 Task: Check the average views per listing of laminate floors in the last 3 years.
Action: Mouse moved to (825, 185)
Screenshot: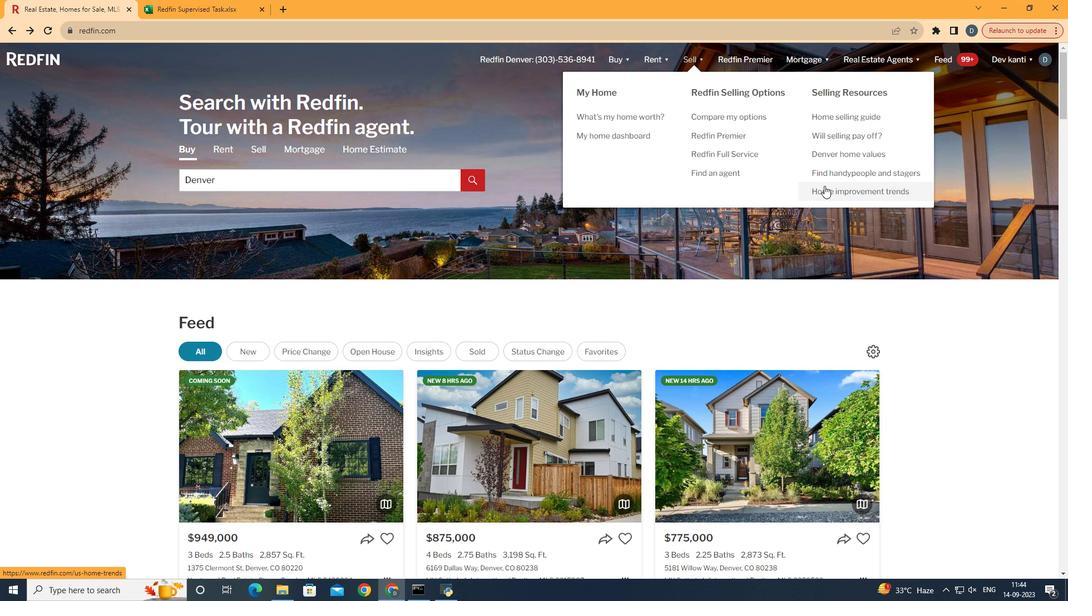
Action: Mouse pressed left at (825, 185)
Screenshot: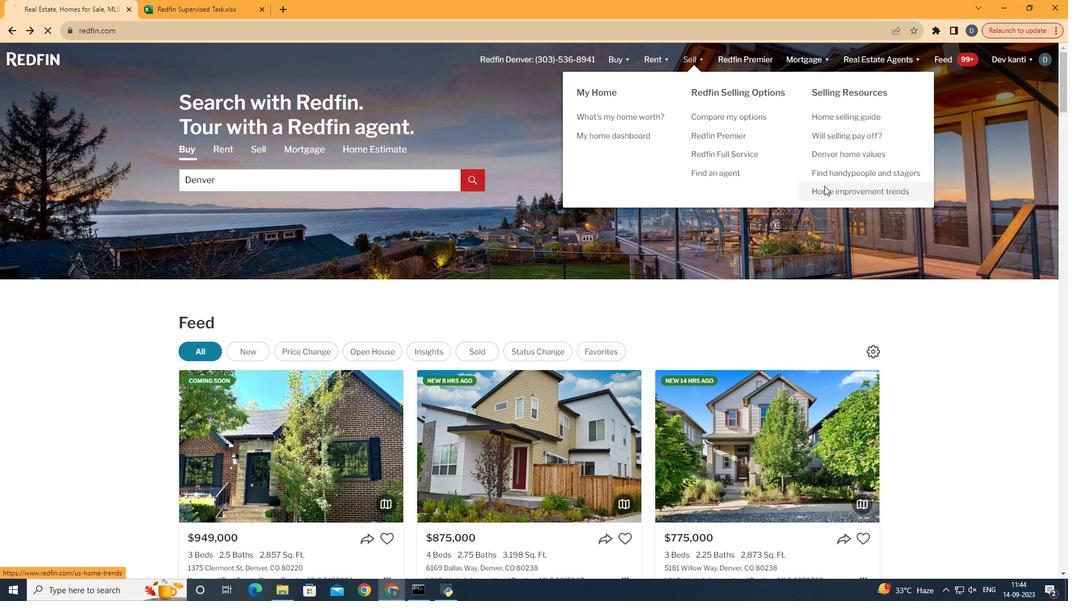 
Action: Mouse moved to (264, 215)
Screenshot: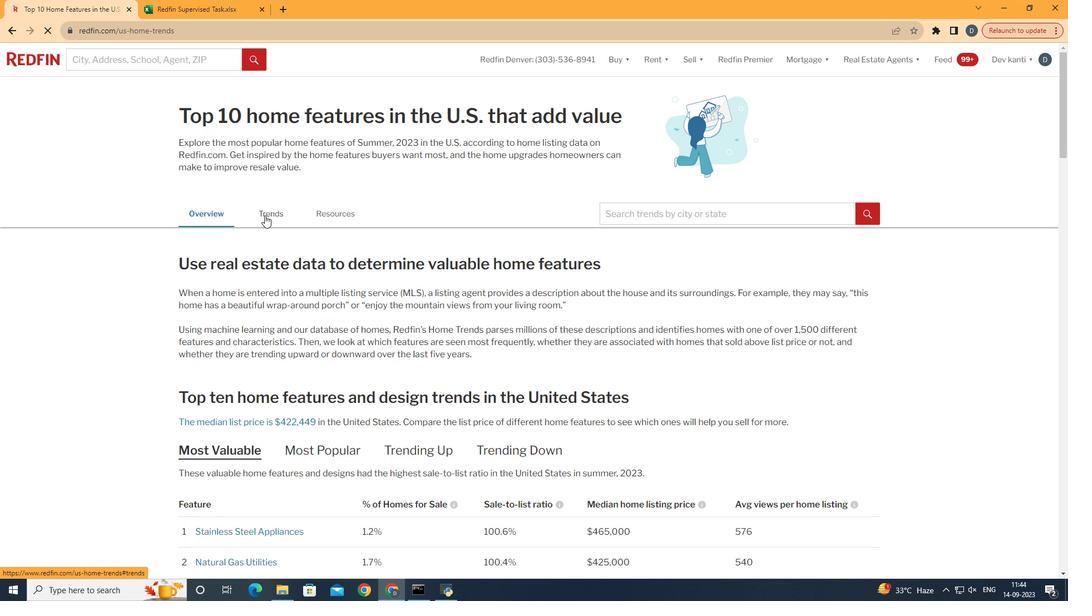 
Action: Mouse pressed left at (264, 215)
Screenshot: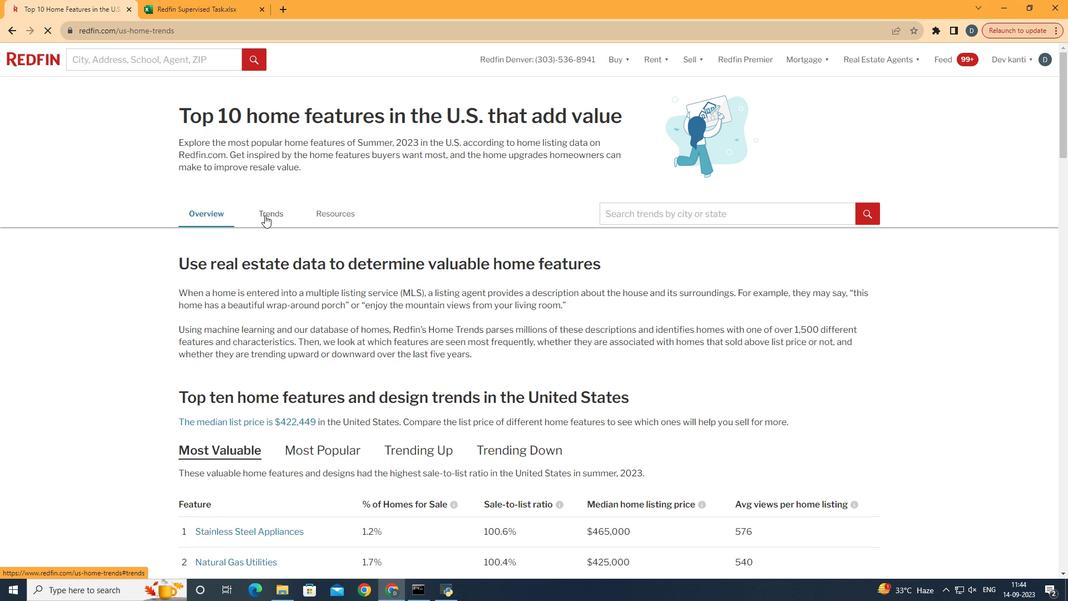 
Action: Mouse moved to (391, 270)
Screenshot: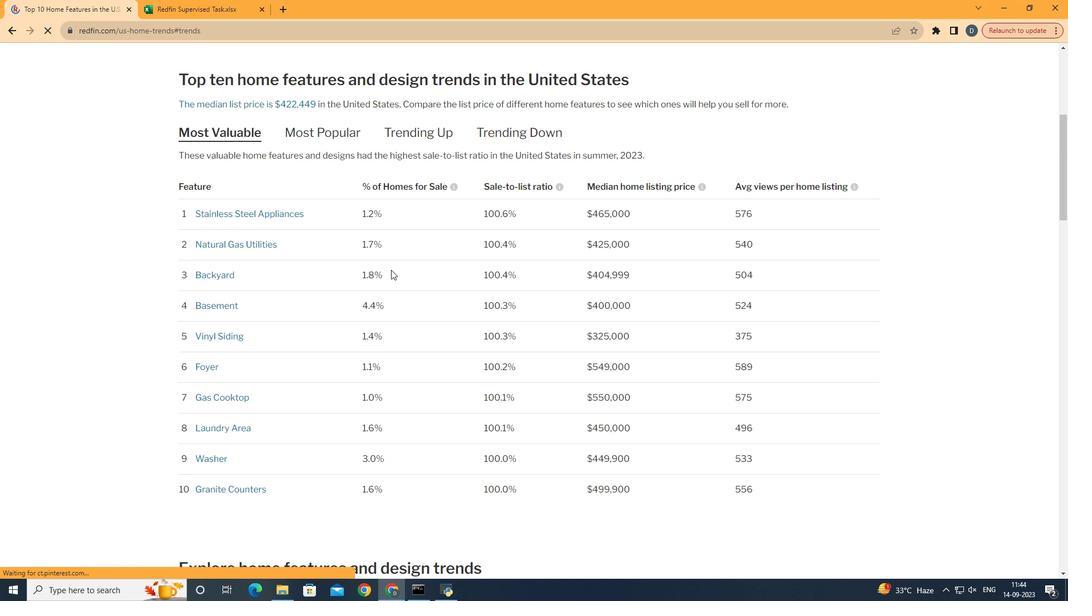 
Action: Mouse scrolled (391, 269) with delta (0, 0)
Screenshot: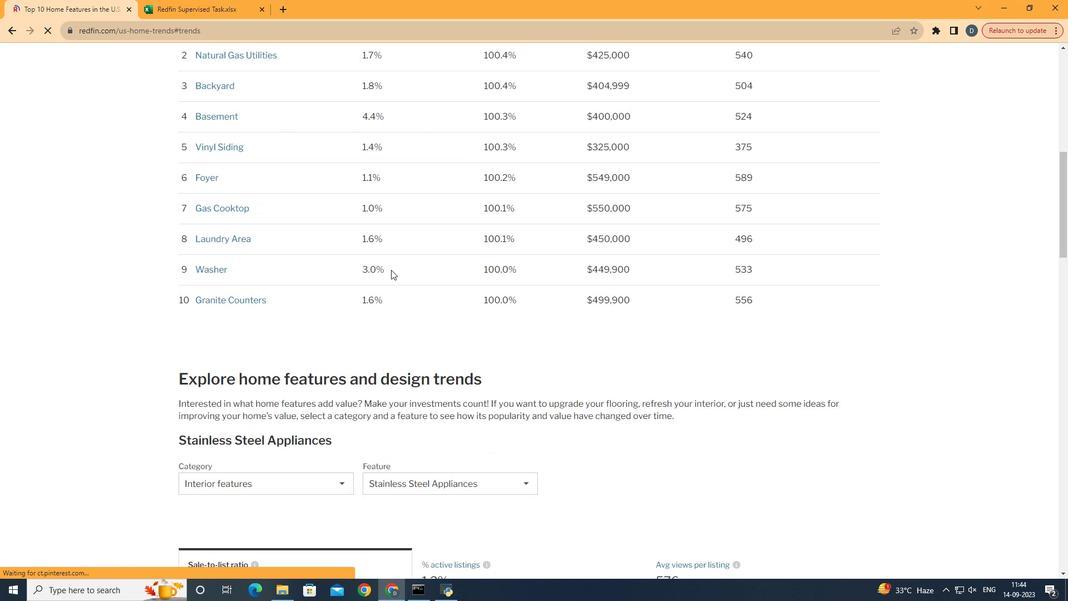 
Action: Mouse scrolled (391, 269) with delta (0, 0)
Screenshot: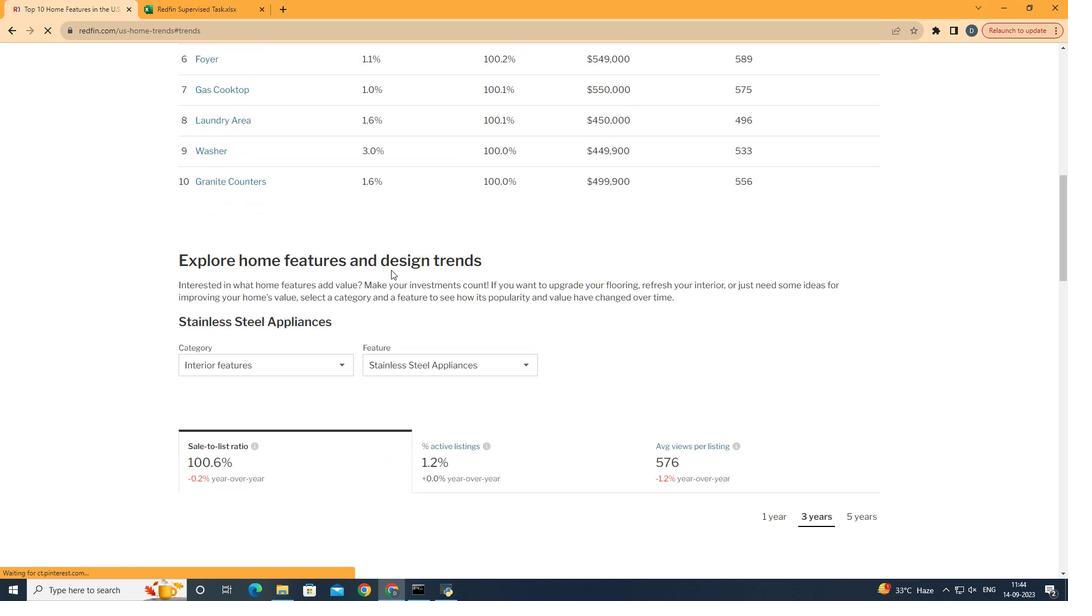 
Action: Mouse scrolled (391, 269) with delta (0, 0)
Screenshot: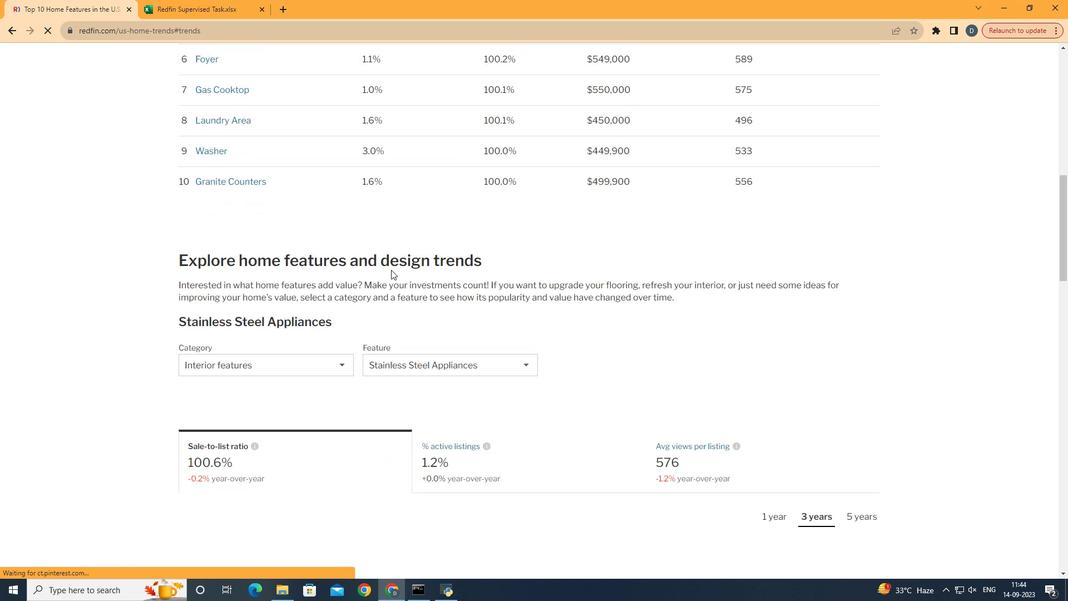 
Action: Mouse scrolled (391, 269) with delta (0, 0)
Screenshot: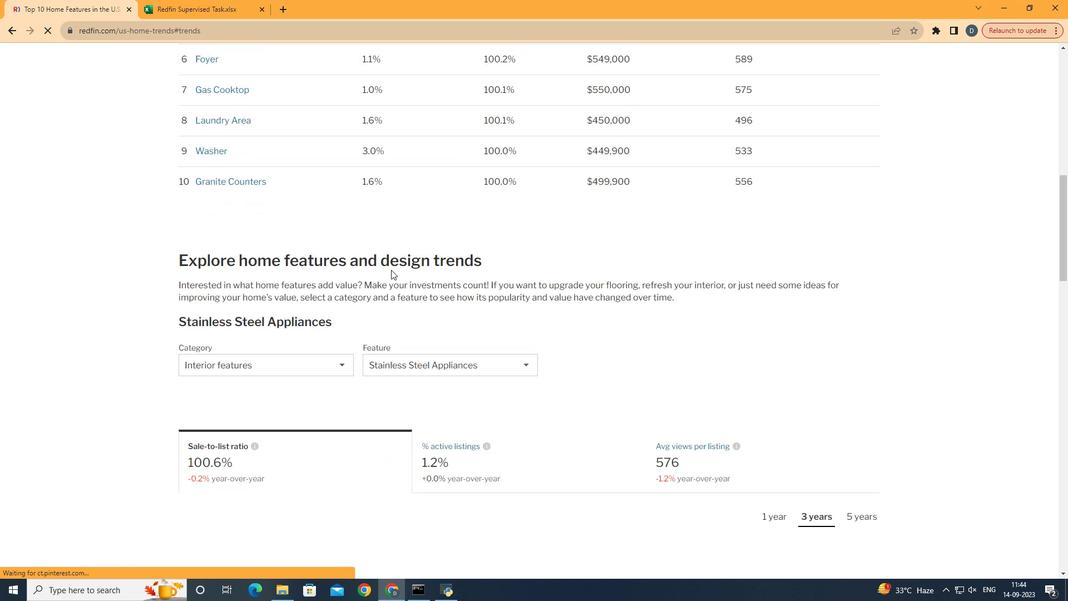 
Action: Mouse scrolled (391, 269) with delta (0, 0)
Screenshot: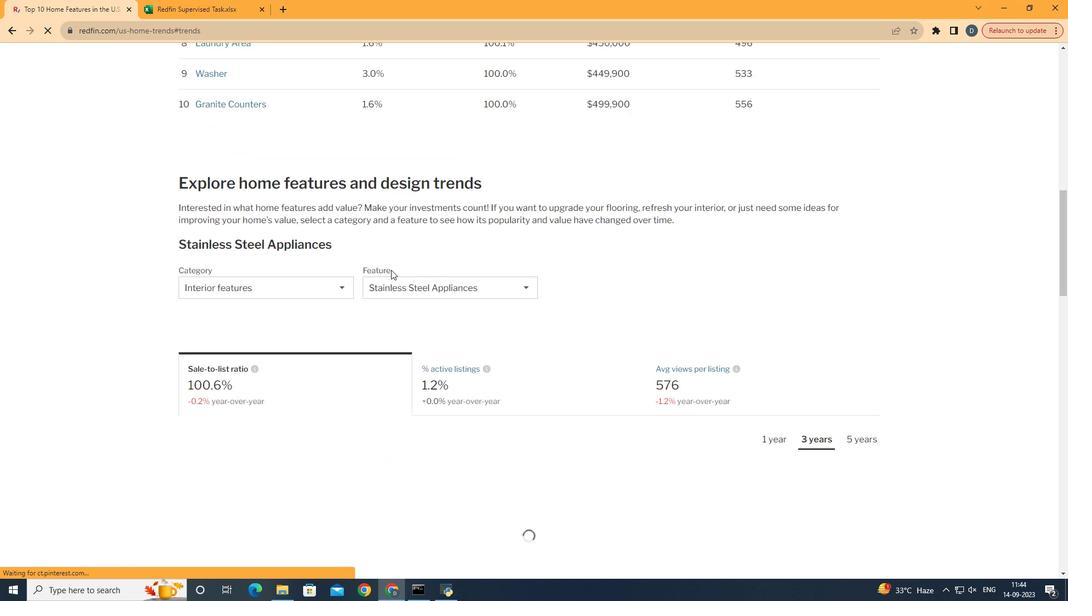 
Action: Mouse scrolled (391, 269) with delta (0, 0)
Screenshot: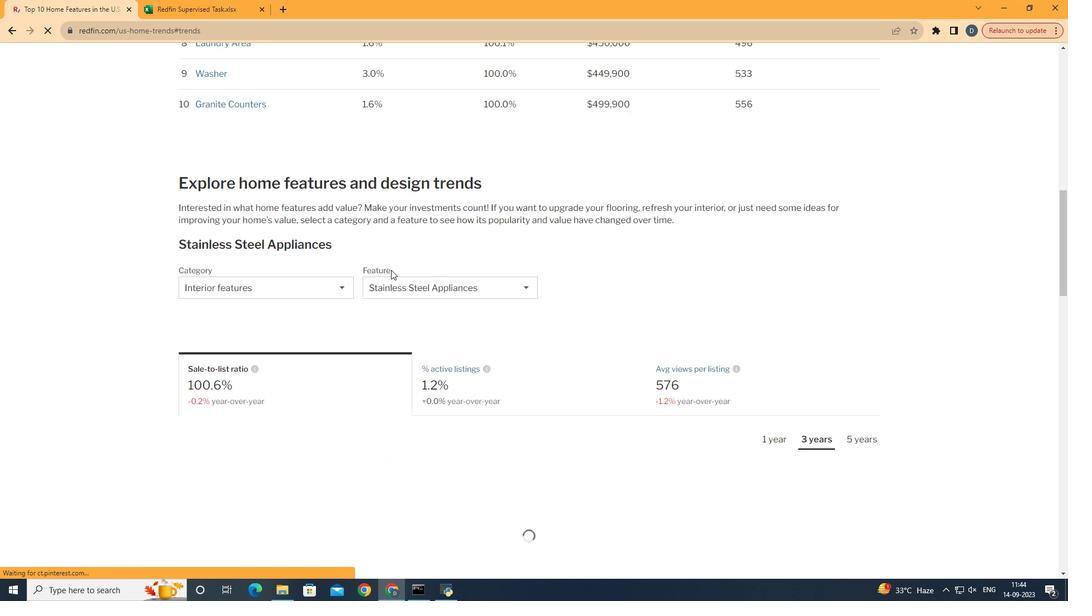 
Action: Mouse scrolled (391, 269) with delta (0, 0)
Screenshot: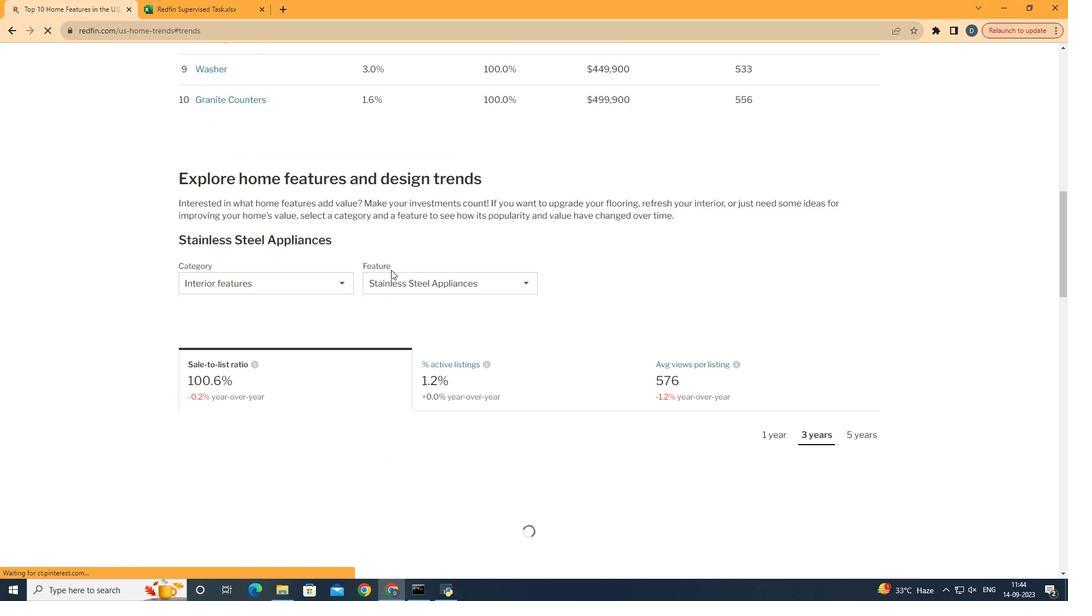 
Action: Mouse scrolled (391, 269) with delta (0, 0)
Screenshot: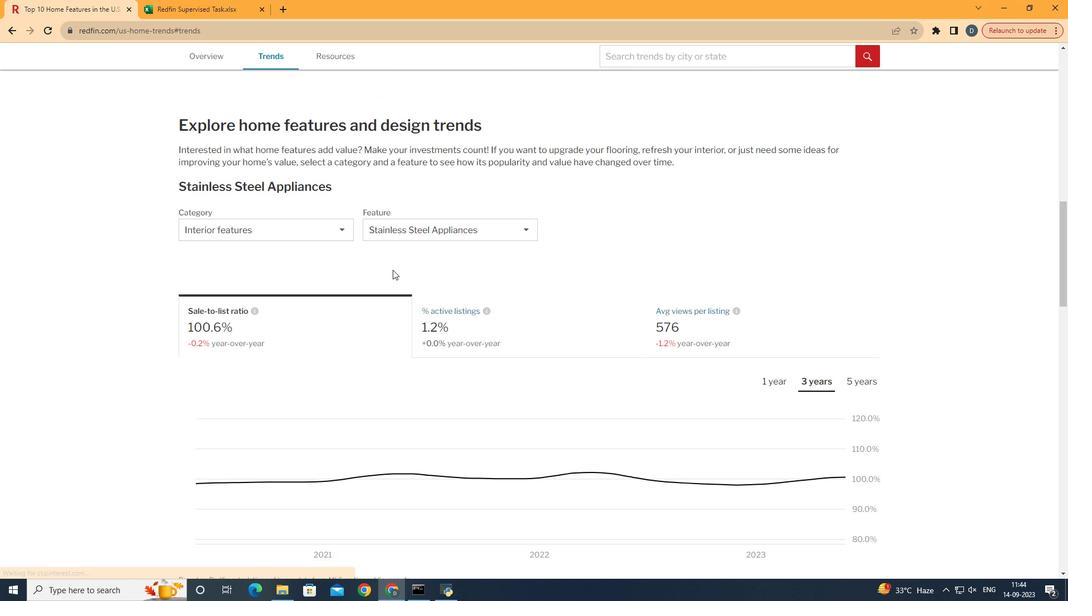
Action: Mouse moved to (307, 262)
Screenshot: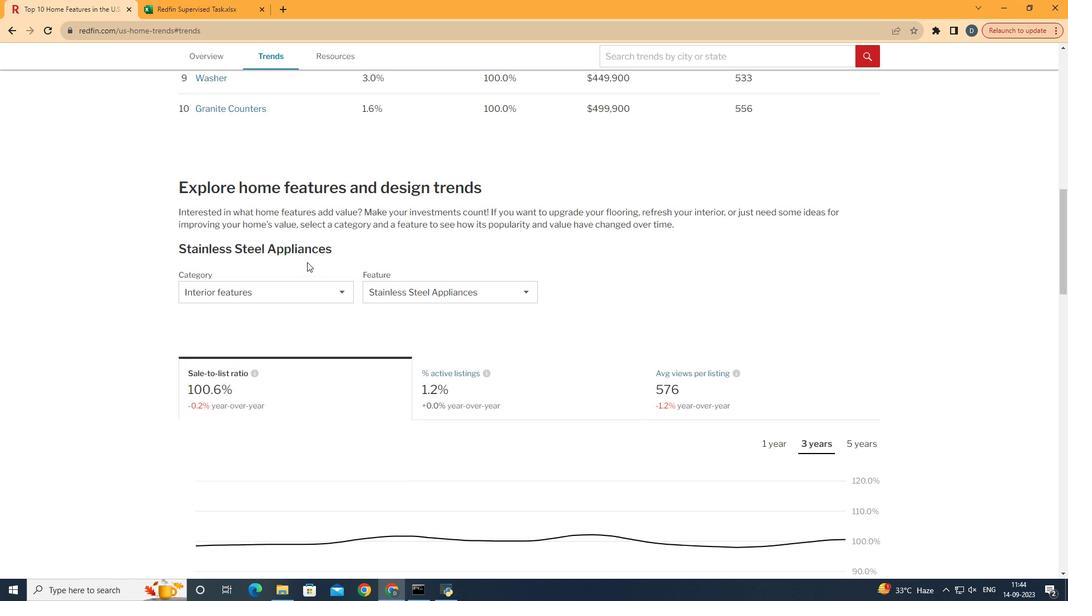 
Action: Mouse scrolled (307, 261) with delta (0, 0)
Screenshot: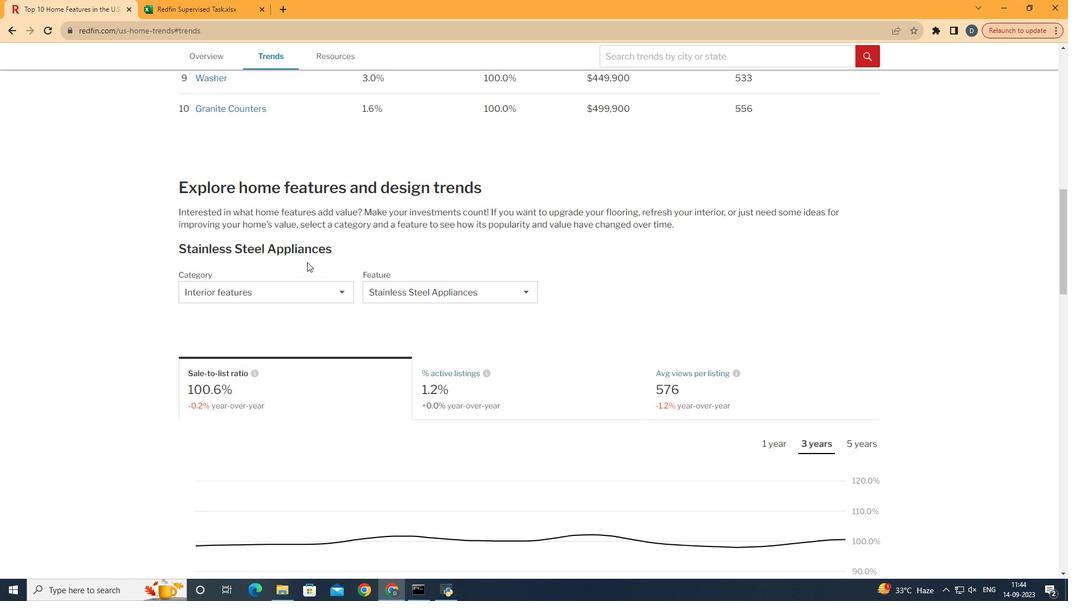 
Action: Mouse scrolled (307, 261) with delta (0, 0)
Screenshot: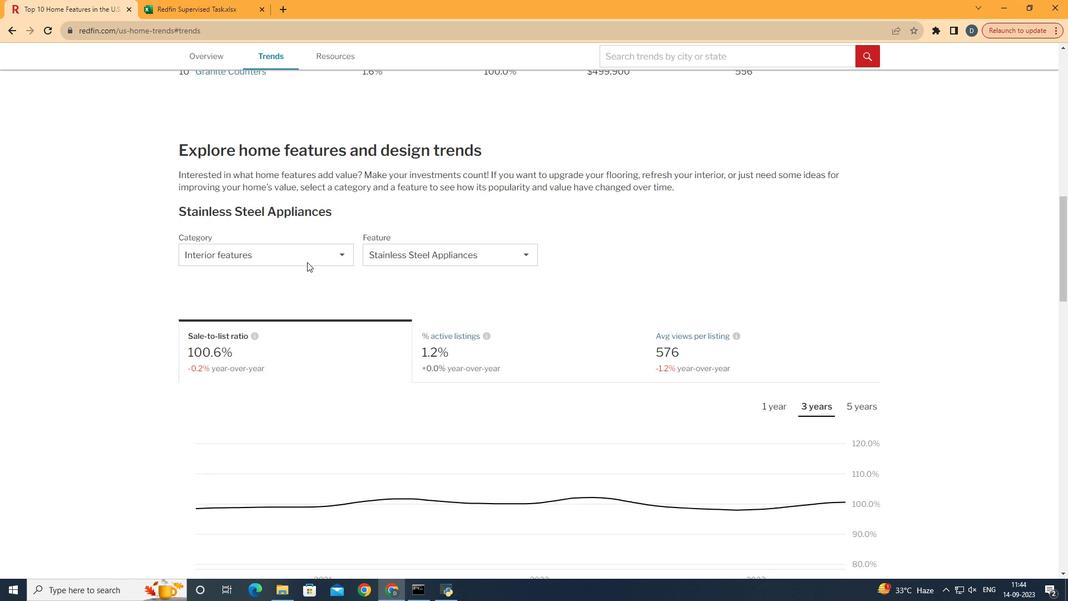 
Action: Mouse scrolled (307, 261) with delta (0, 0)
Screenshot: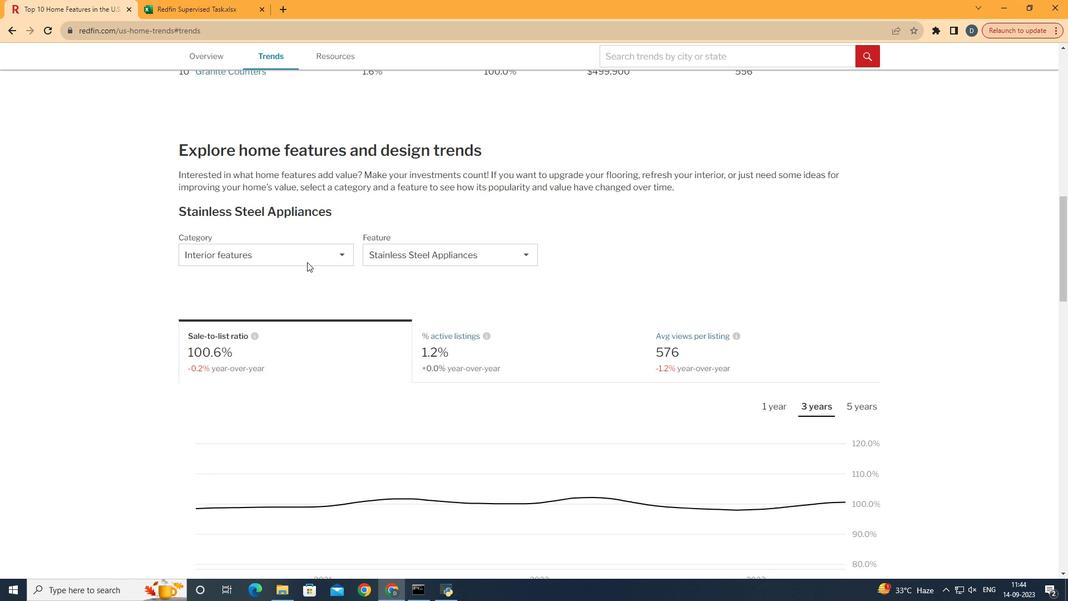 
Action: Mouse moved to (310, 254)
Screenshot: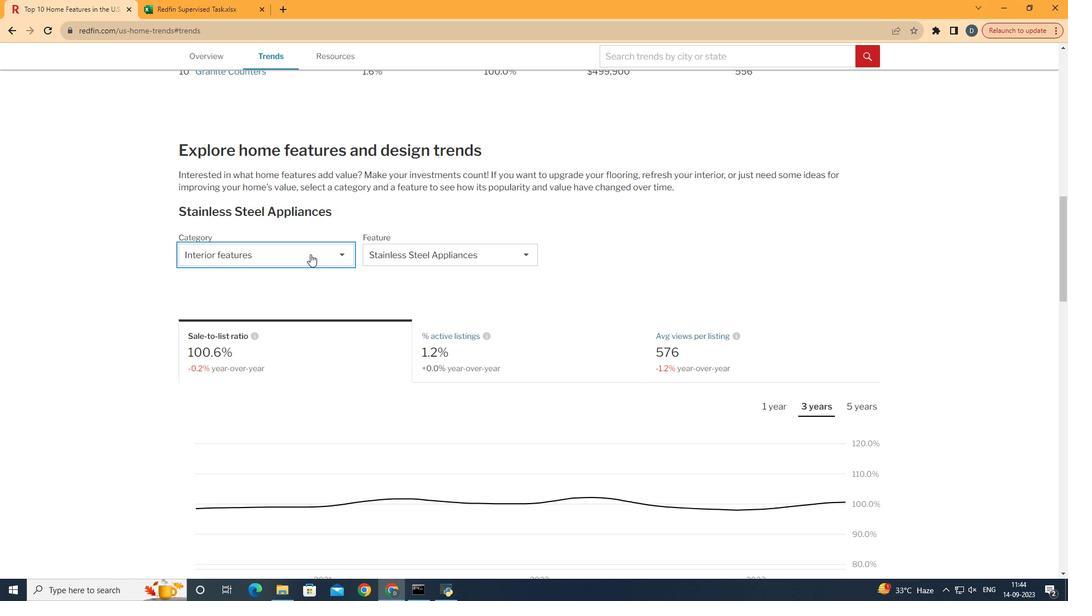 
Action: Mouse pressed left at (310, 254)
Screenshot: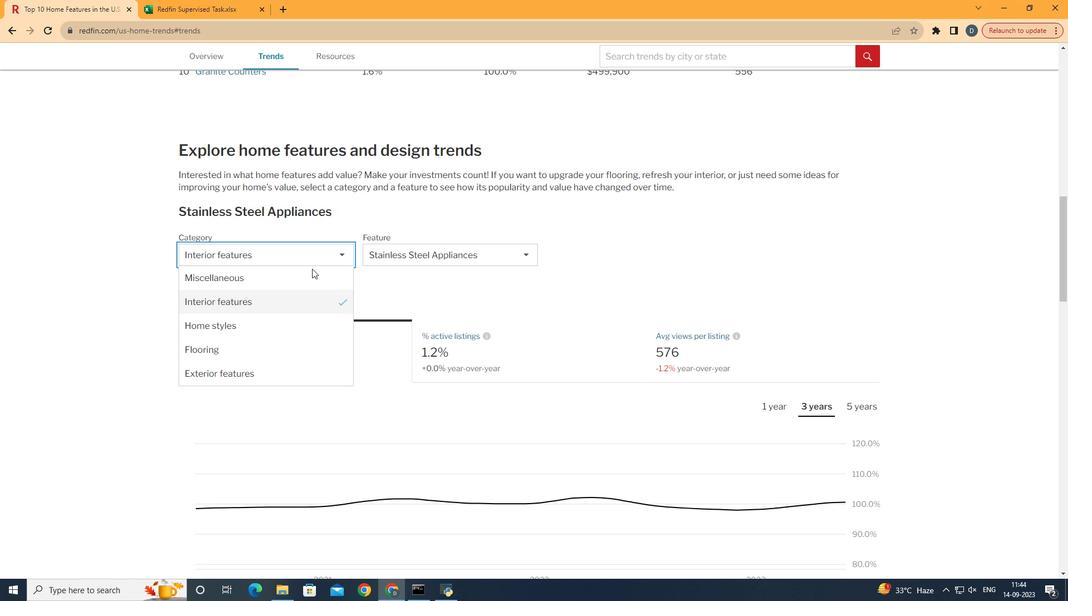 
Action: Mouse moved to (329, 344)
Screenshot: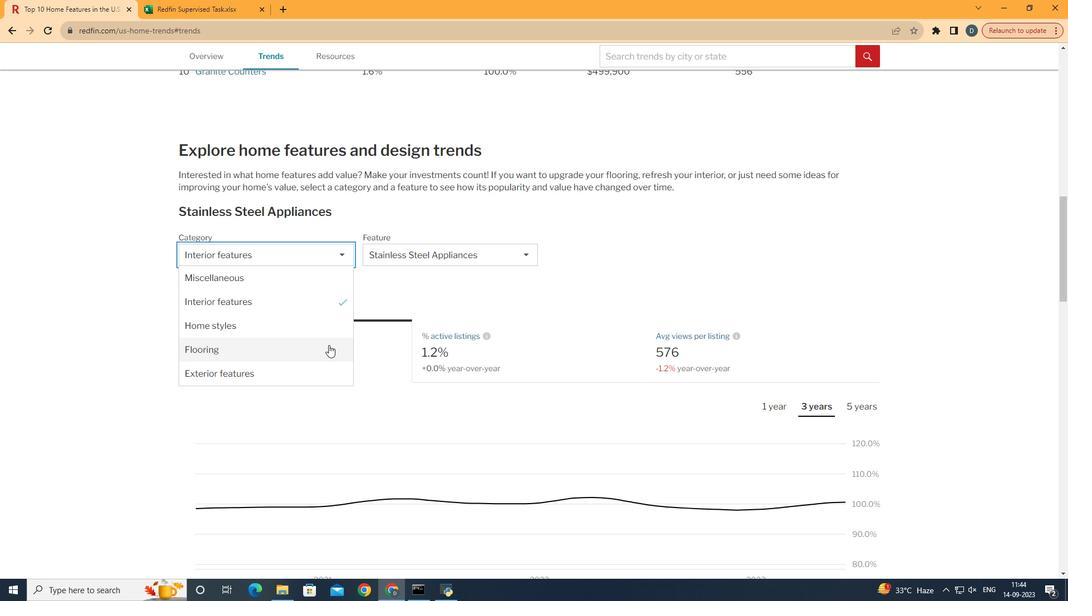 
Action: Mouse pressed left at (329, 344)
Screenshot: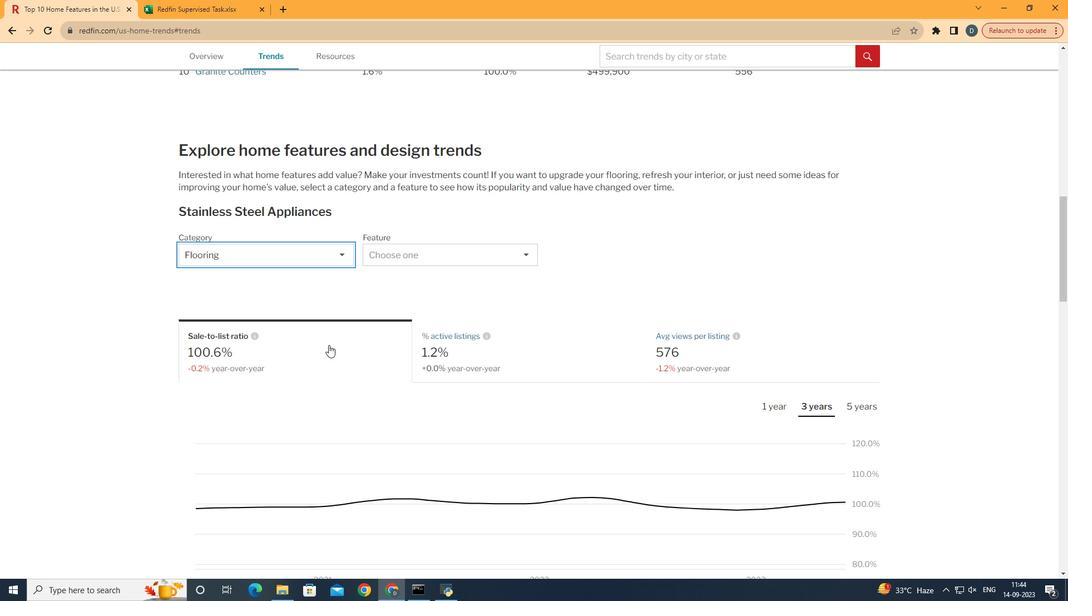 
Action: Mouse moved to (485, 256)
Screenshot: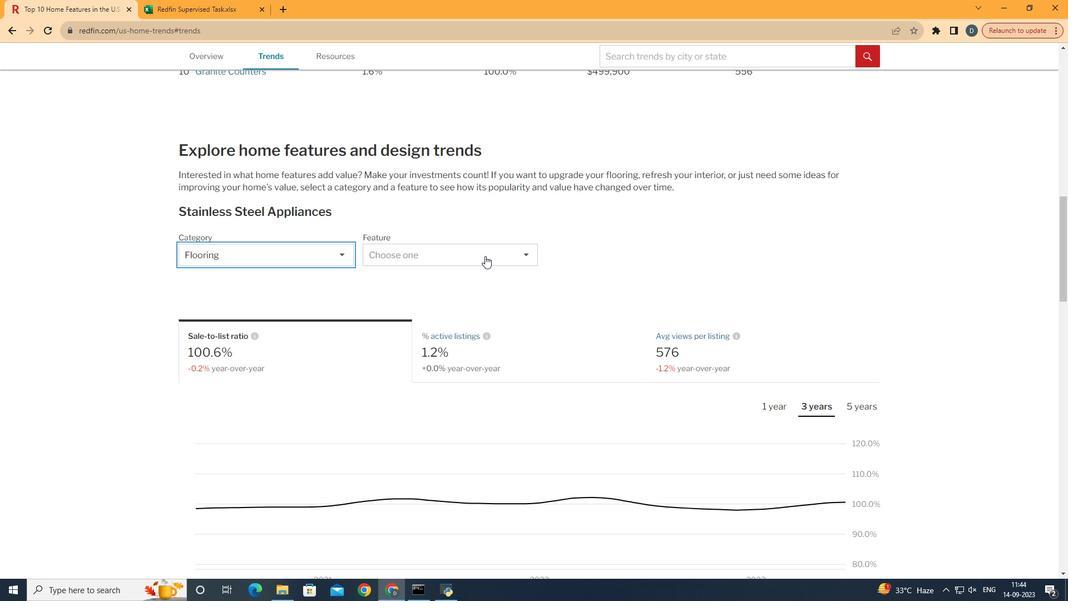 
Action: Mouse pressed left at (485, 256)
Screenshot: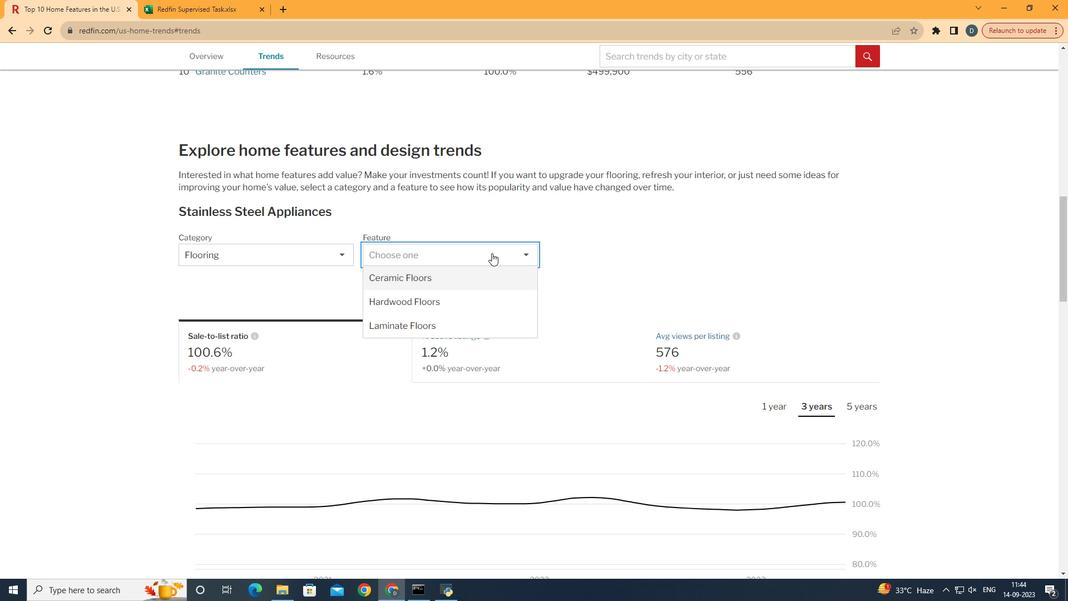 
Action: Mouse moved to (492, 329)
Screenshot: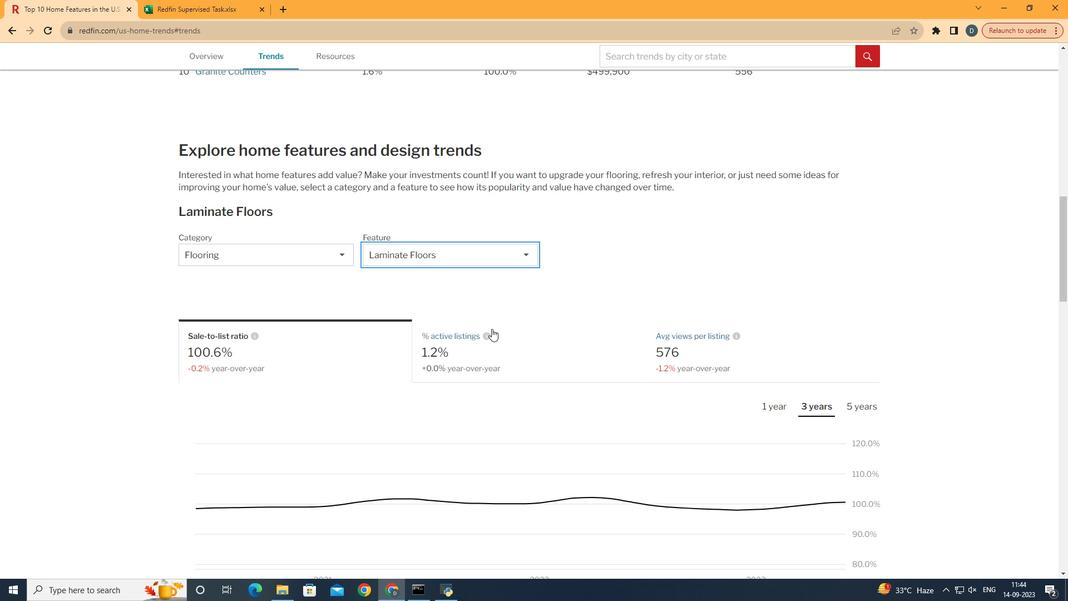 
Action: Mouse pressed left at (492, 329)
Screenshot: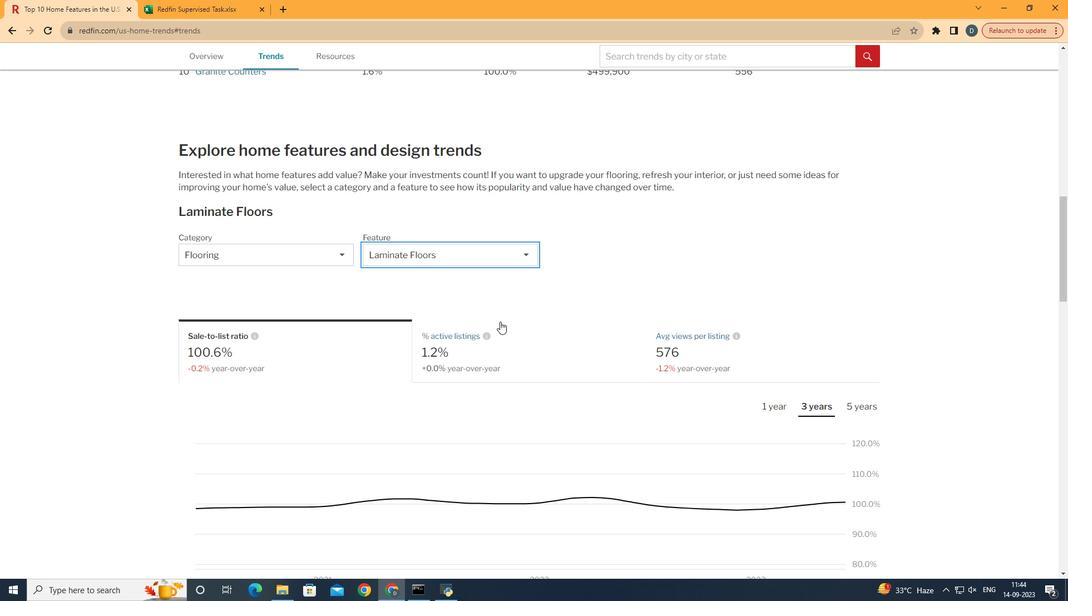 
Action: Mouse moved to (565, 284)
Screenshot: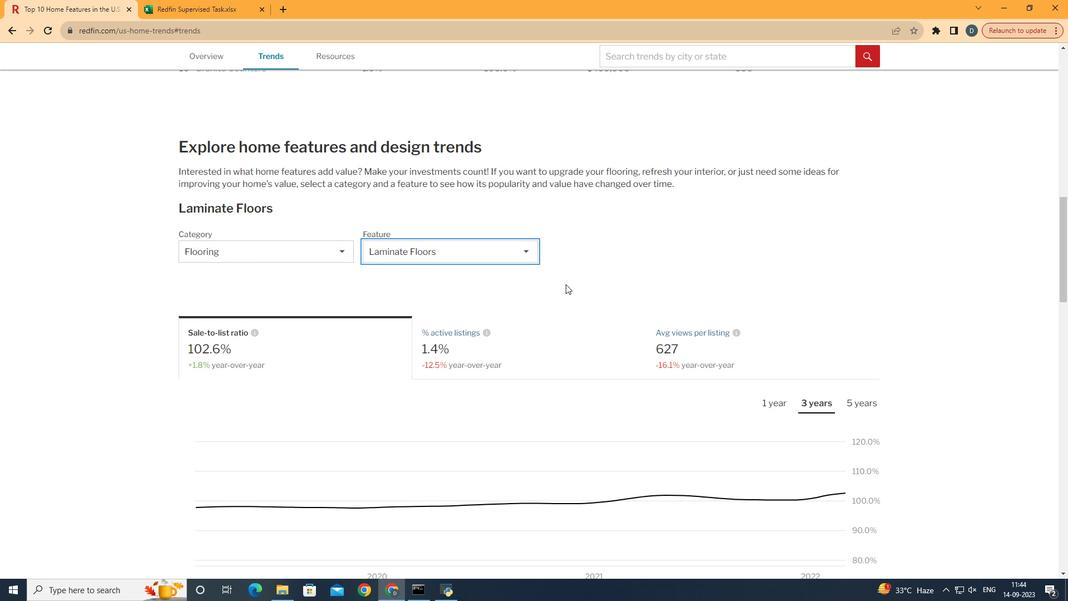 
Action: Mouse scrolled (565, 283) with delta (0, 0)
Screenshot: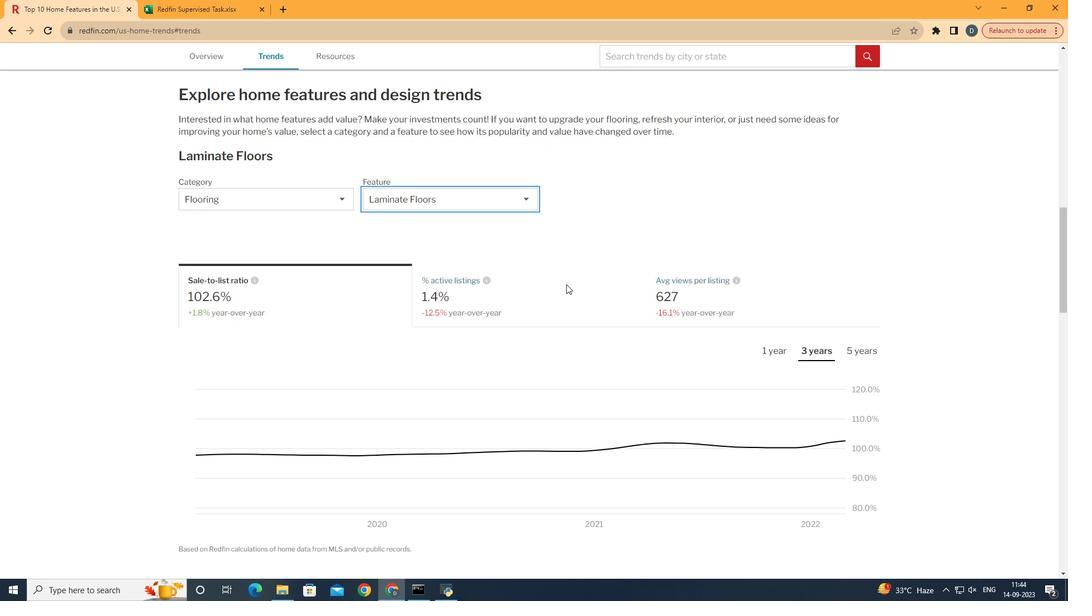 
Action: Mouse moved to (795, 308)
Screenshot: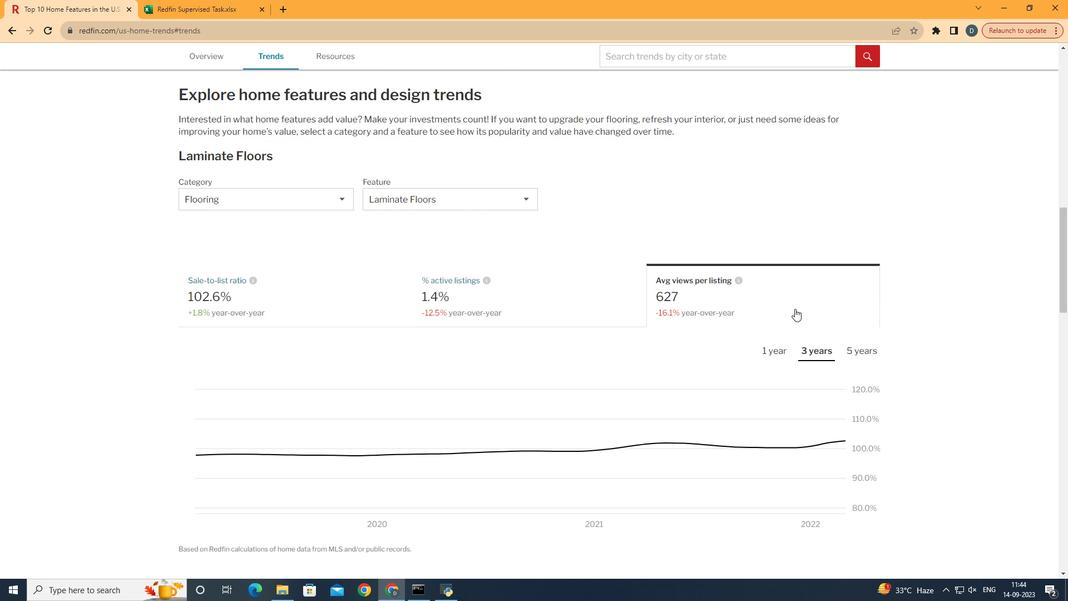 
Action: Mouse pressed left at (795, 308)
Screenshot: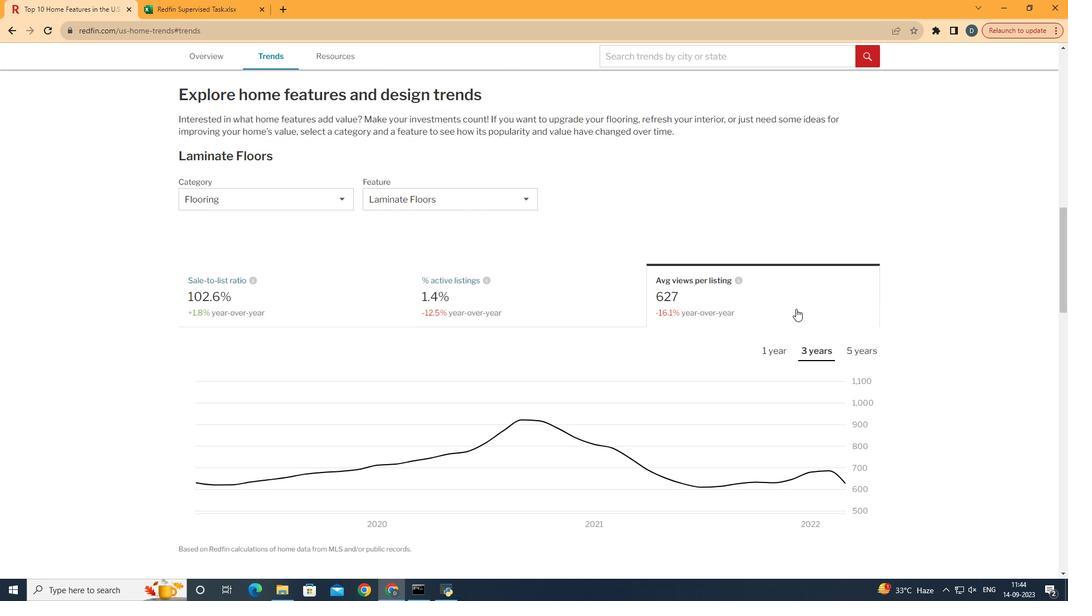
Action: Mouse moved to (798, 308)
Screenshot: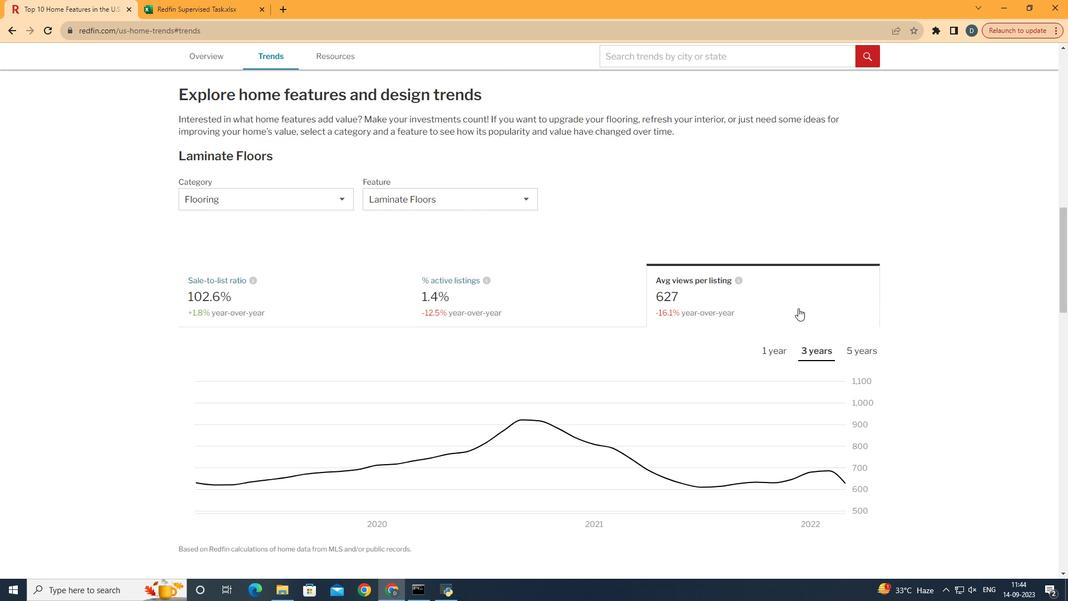 
Action: Mouse scrolled (798, 307) with delta (0, 0)
Screenshot: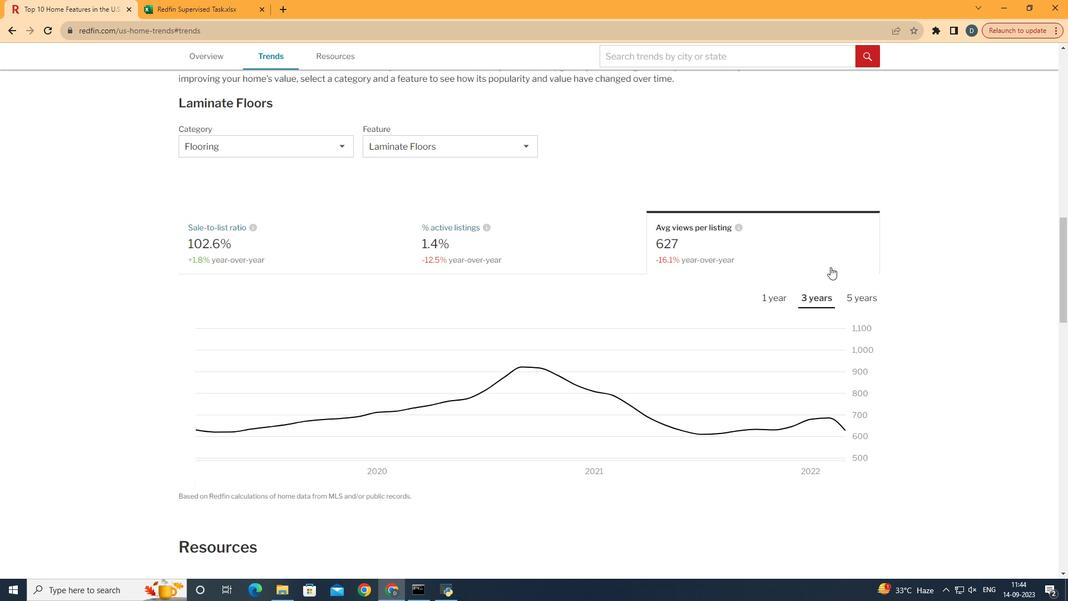 
Action: Mouse moved to (830, 296)
Screenshot: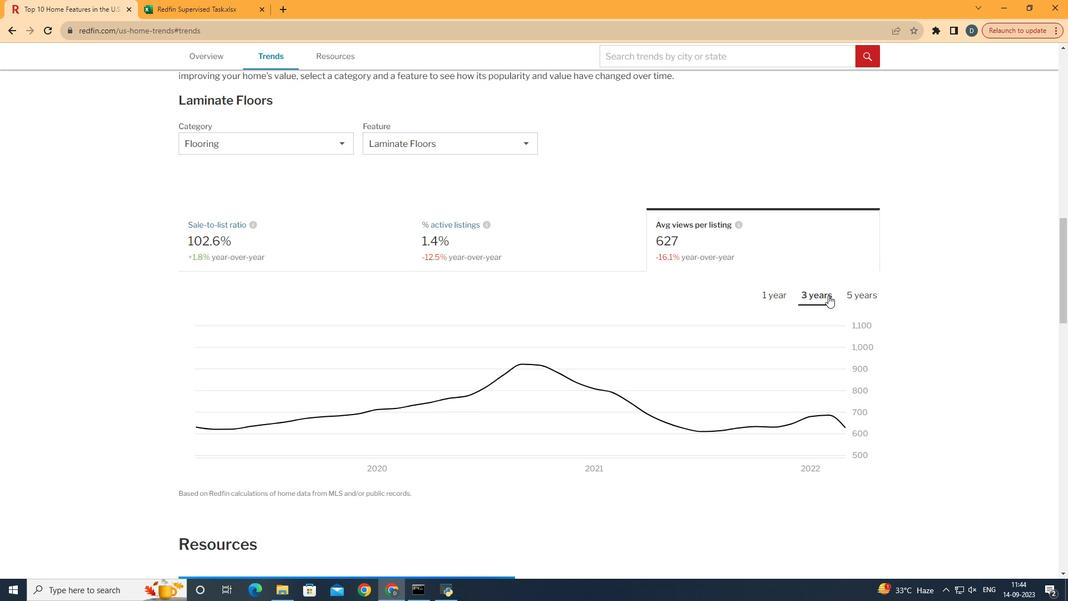 
Action: Mouse pressed left at (830, 296)
Screenshot: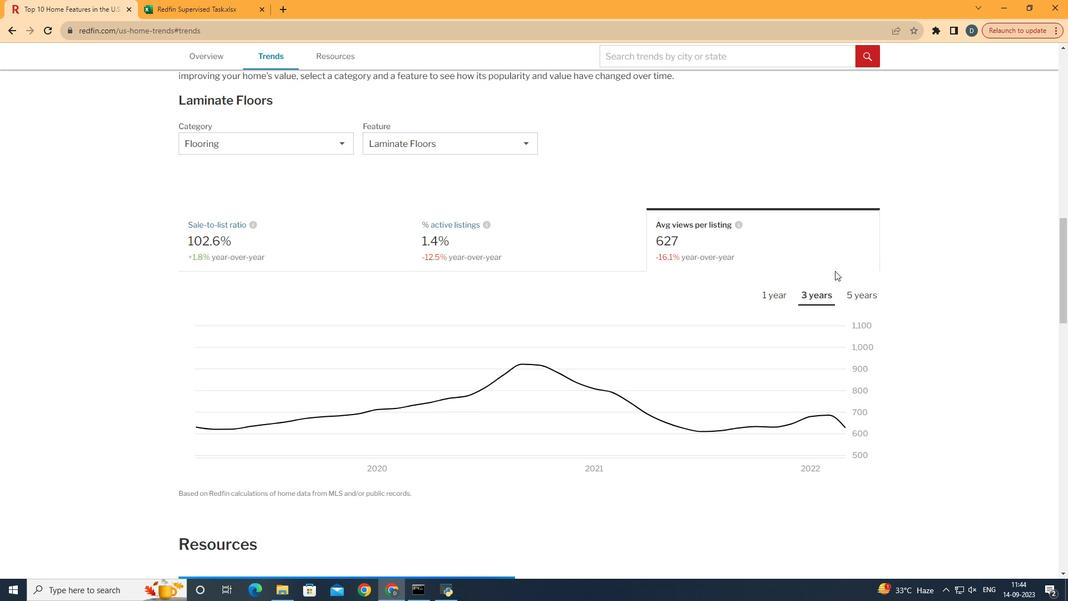 
Action: Mouse moved to (860, 247)
Screenshot: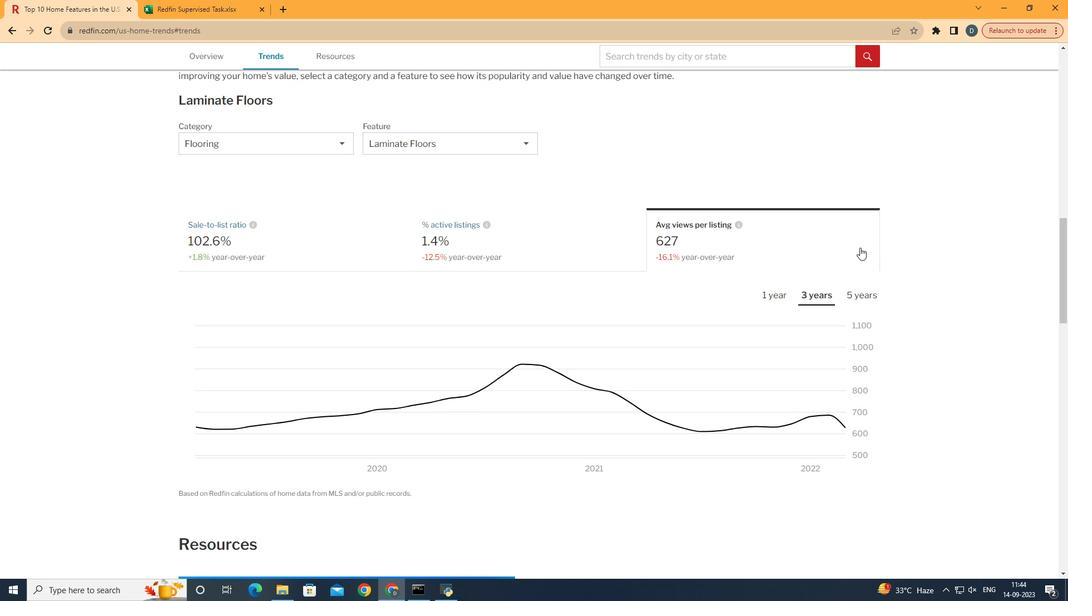 
